 Task: Change the Office Background to 'Straws' and the Office Theme to 'Dark Gray' in Outlook.
Action: Mouse moved to (52, 31)
Screenshot: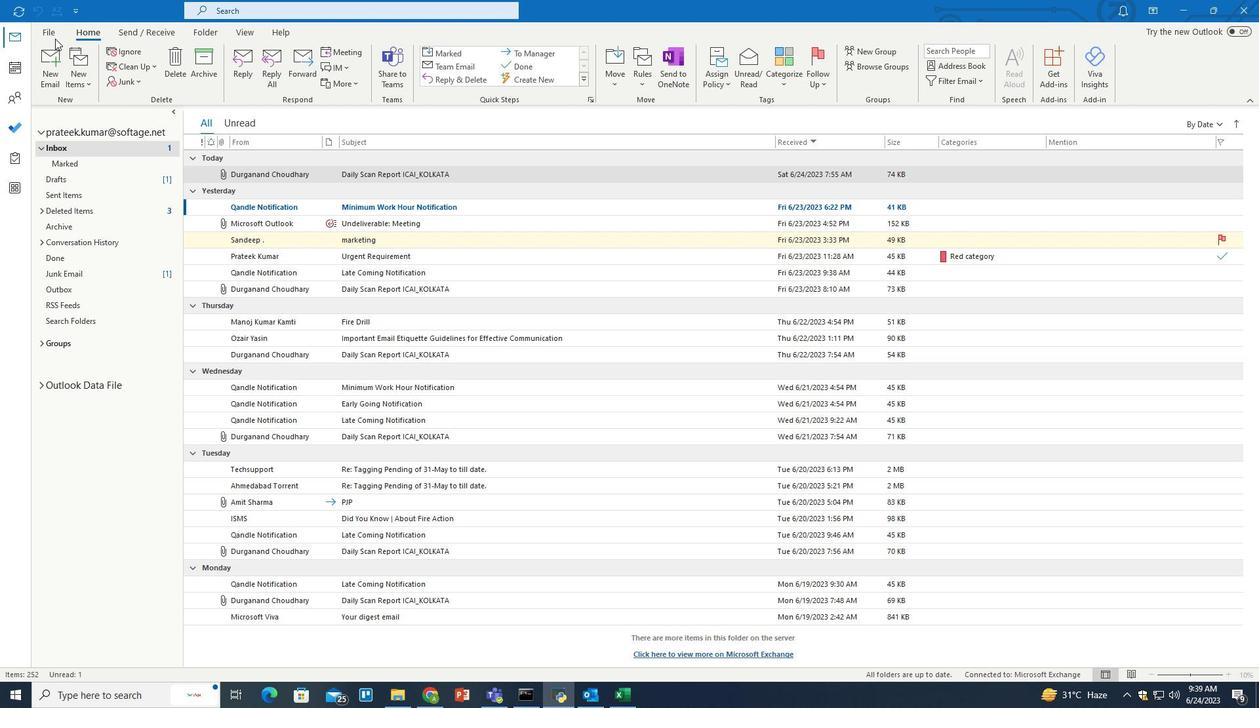 
Action: Mouse pressed left at (52, 31)
Screenshot: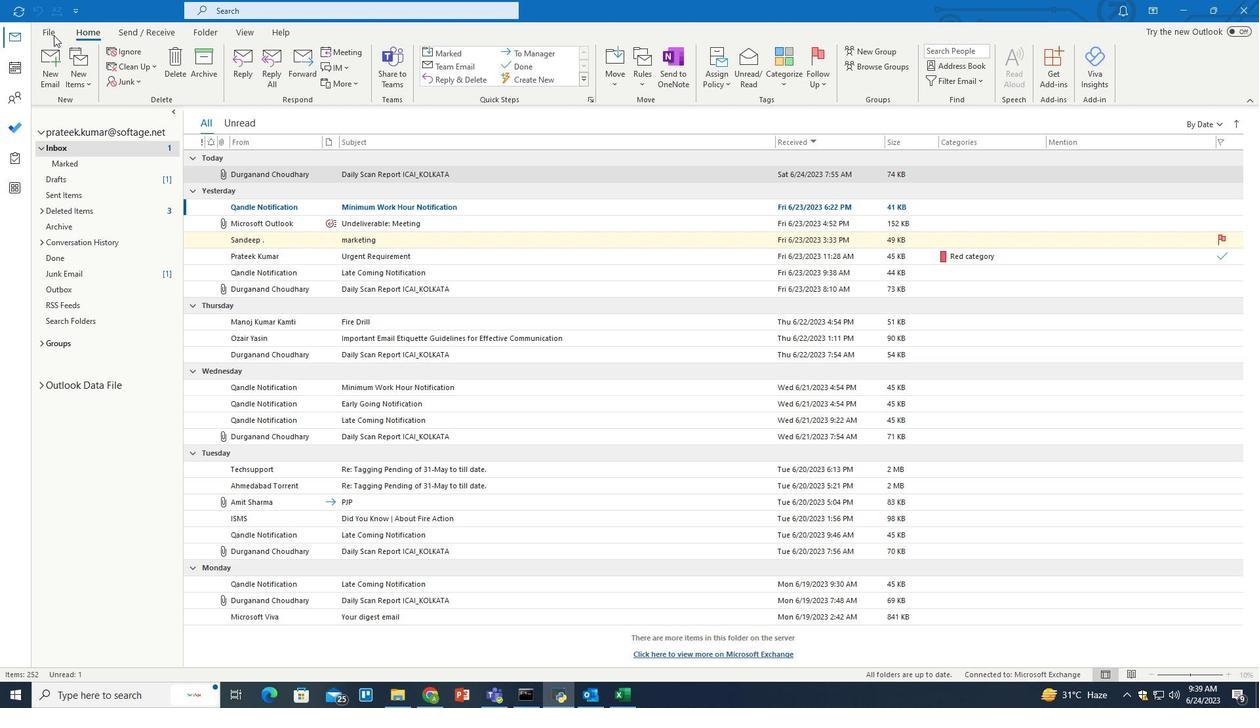 
Action: Mouse pressed left at (52, 31)
Screenshot: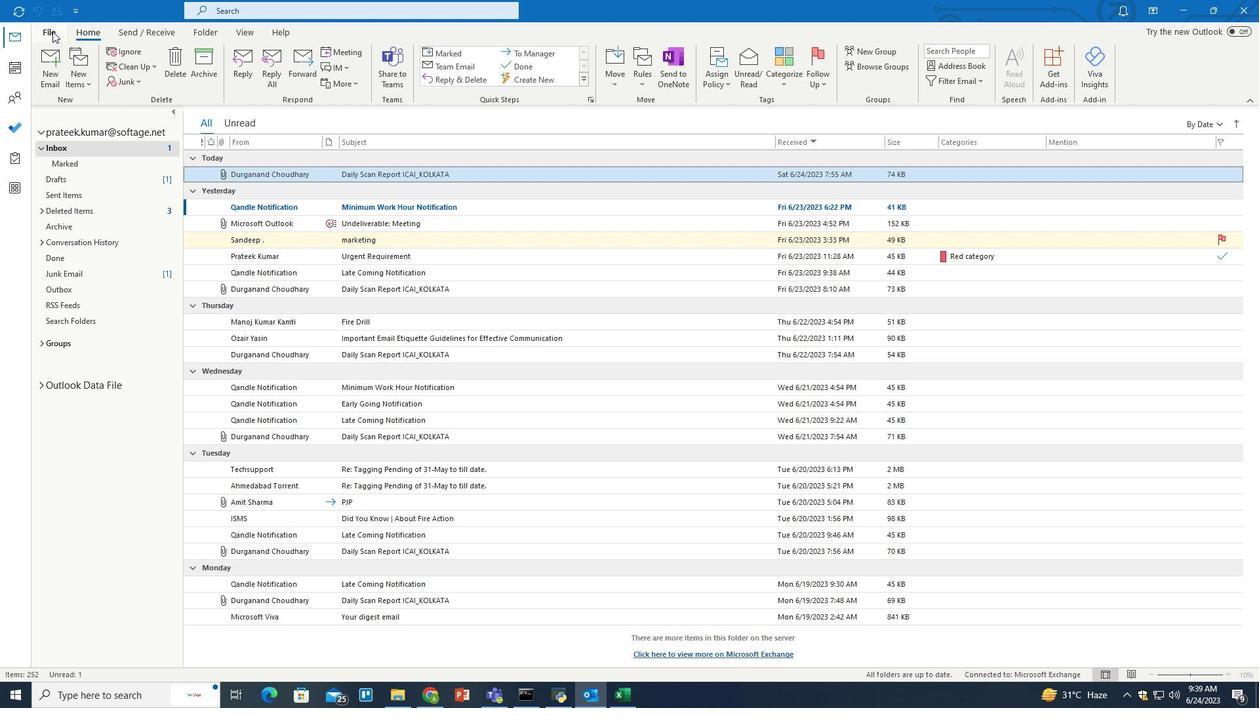 
Action: Mouse moved to (39, 629)
Screenshot: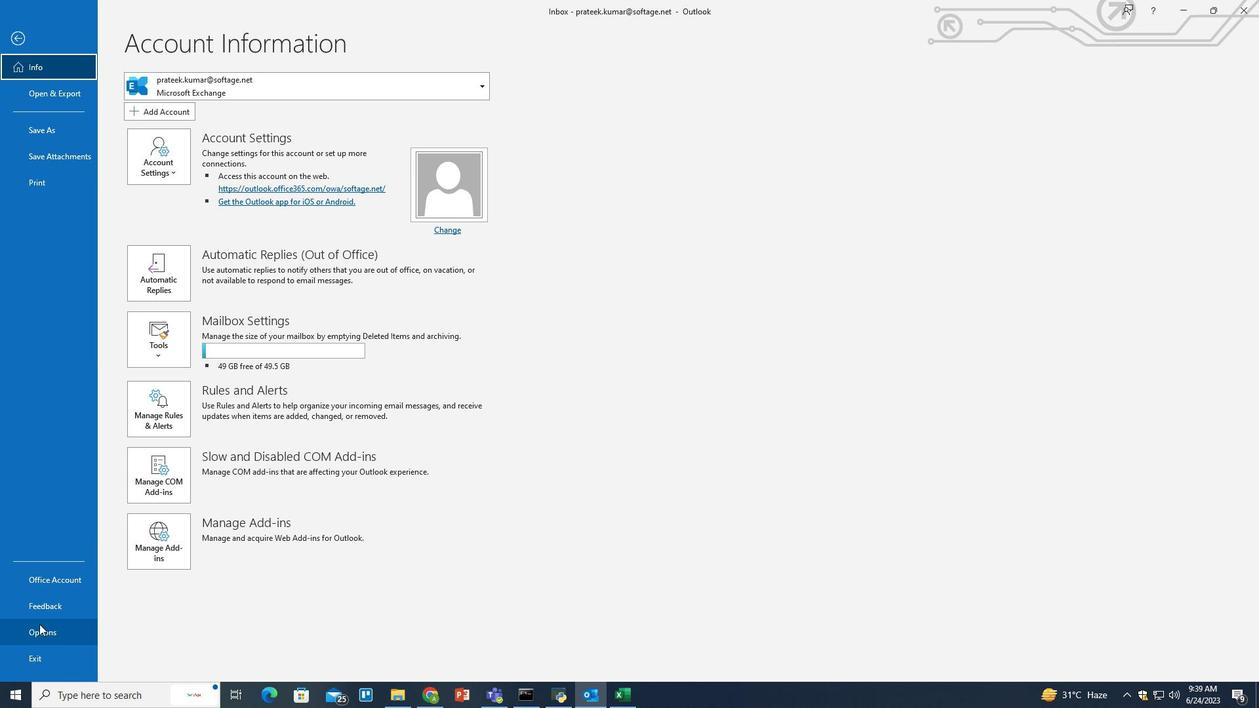 
Action: Mouse pressed left at (39, 629)
Screenshot: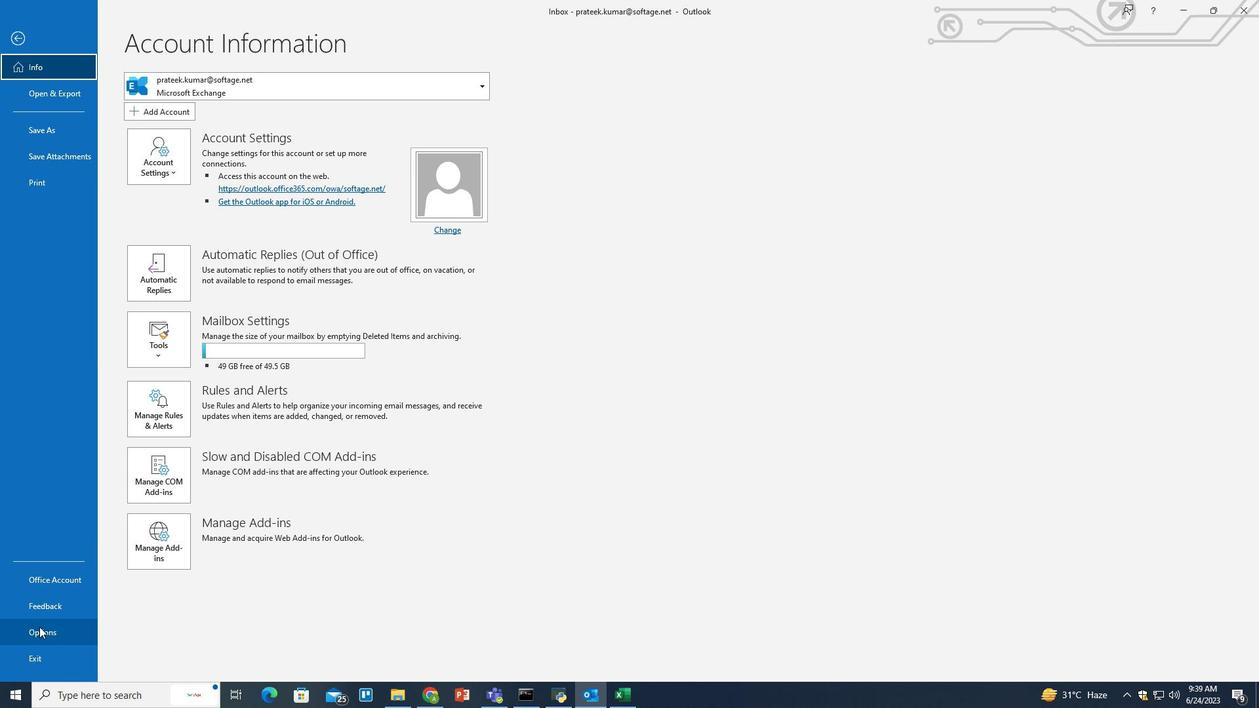 
Action: Mouse moved to (568, 276)
Screenshot: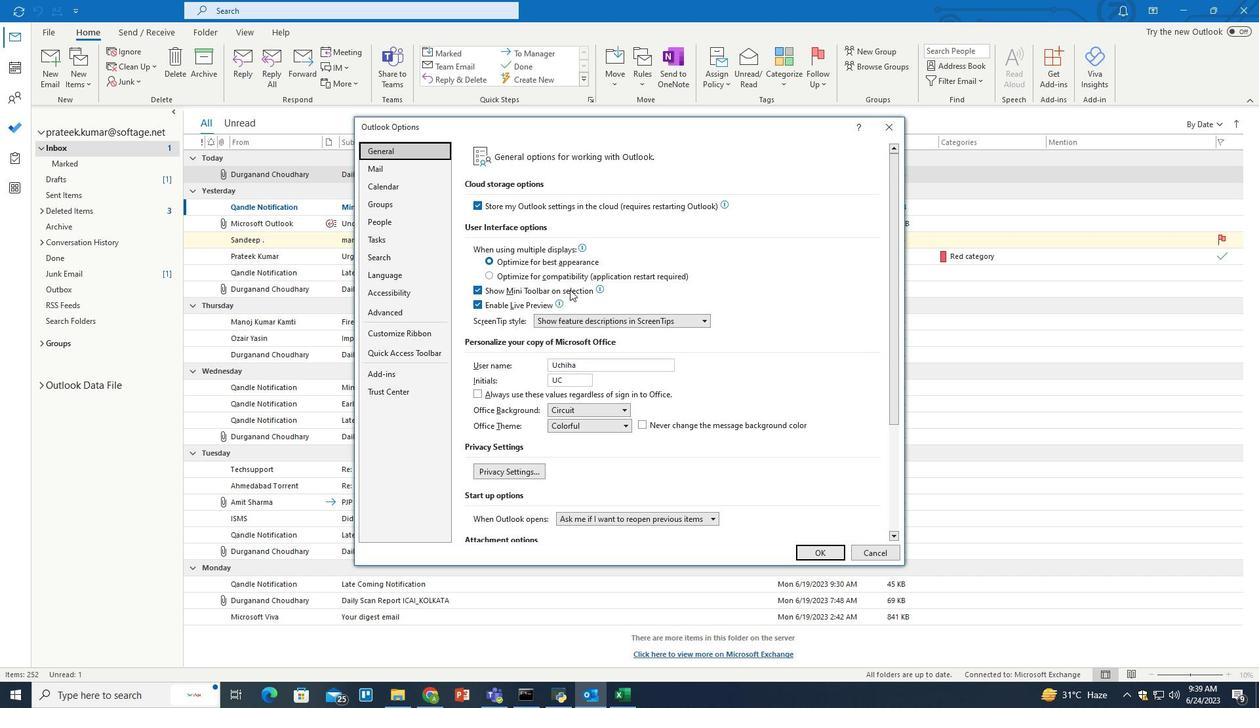 
Action: Mouse scrolled (568, 276) with delta (0, 0)
Screenshot: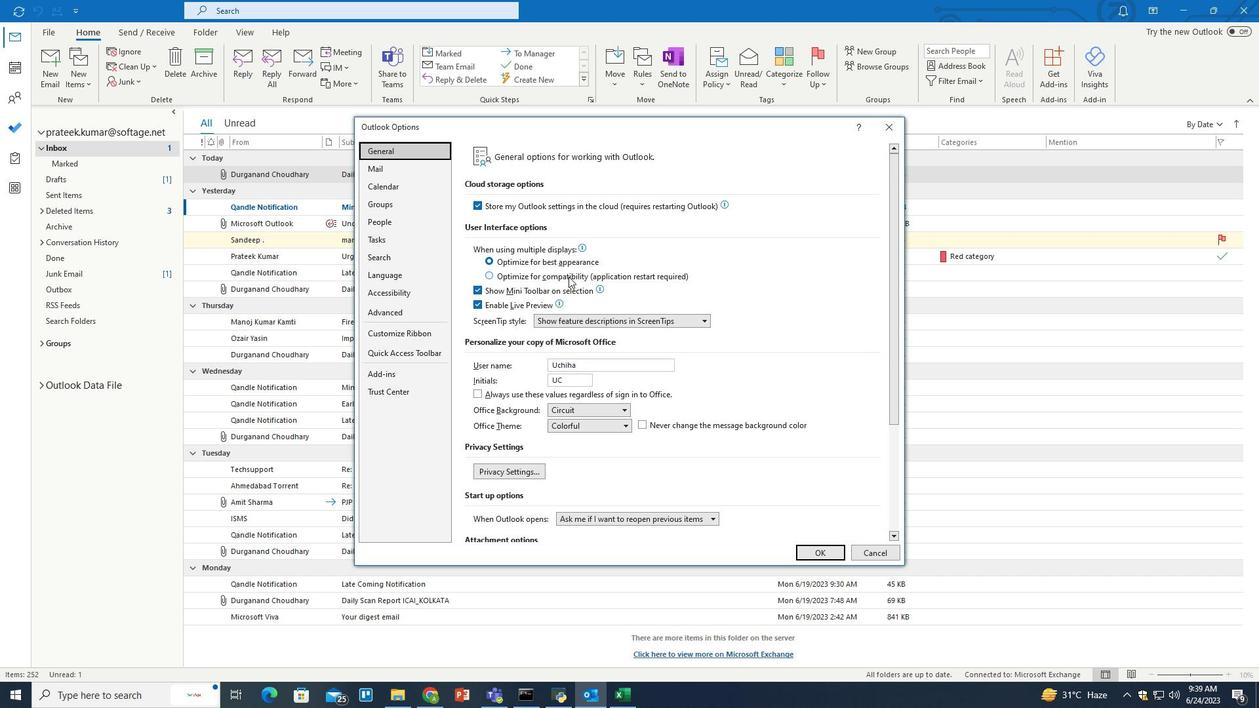 
Action: Mouse scrolled (568, 276) with delta (0, 0)
Screenshot: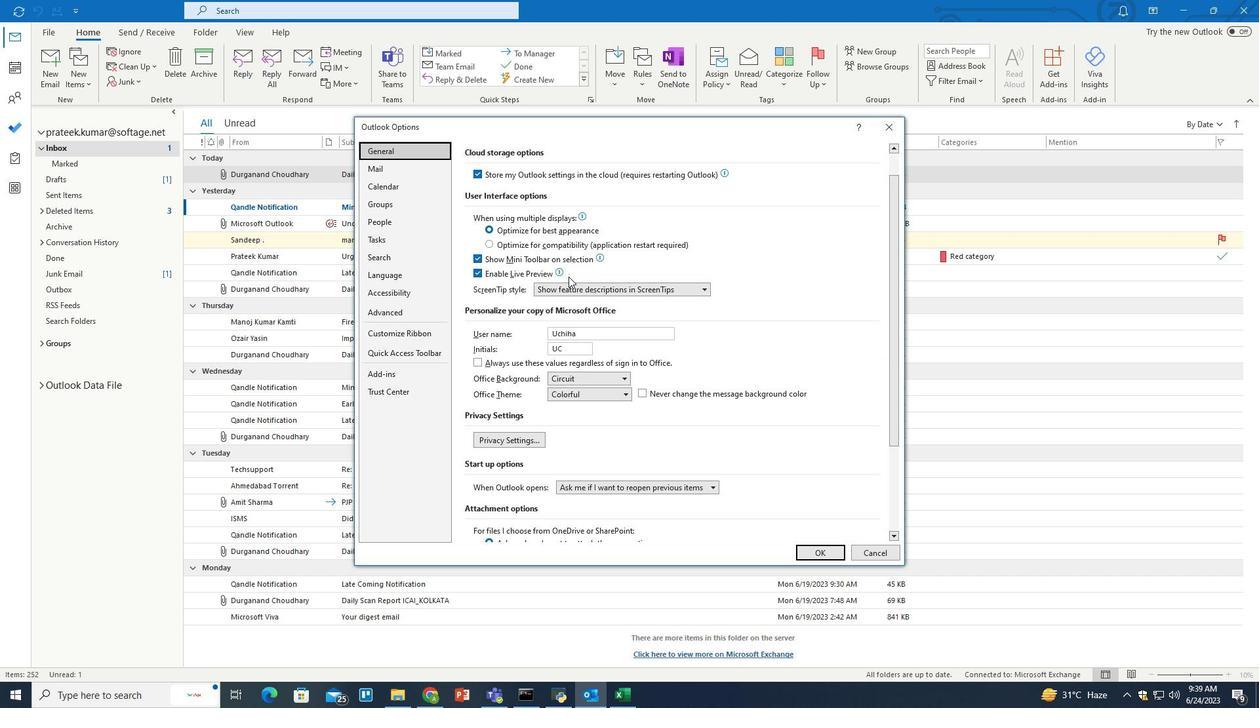 
Action: Mouse scrolled (568, 276) with delta (0, 0)
Screenshot: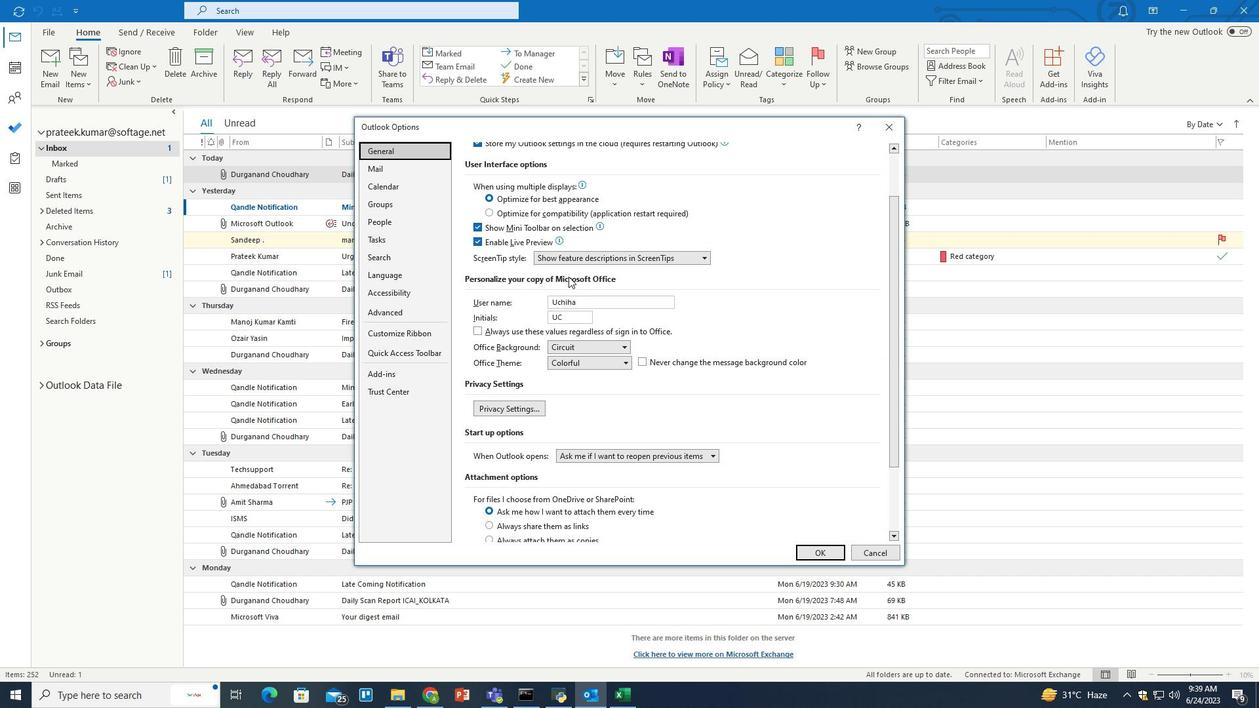 
Action: Mouse moved to (625, 319)
Screenshot: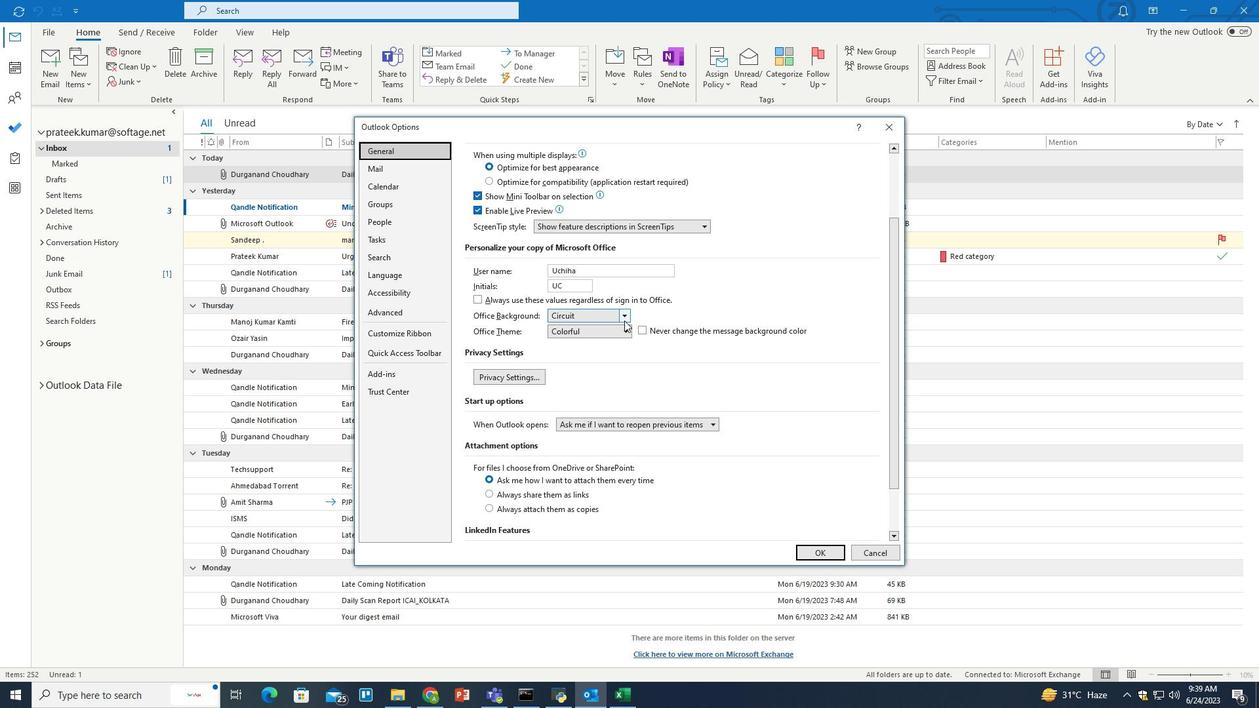 
Action: Mouse pressed left at (625, 319)
Screenshot: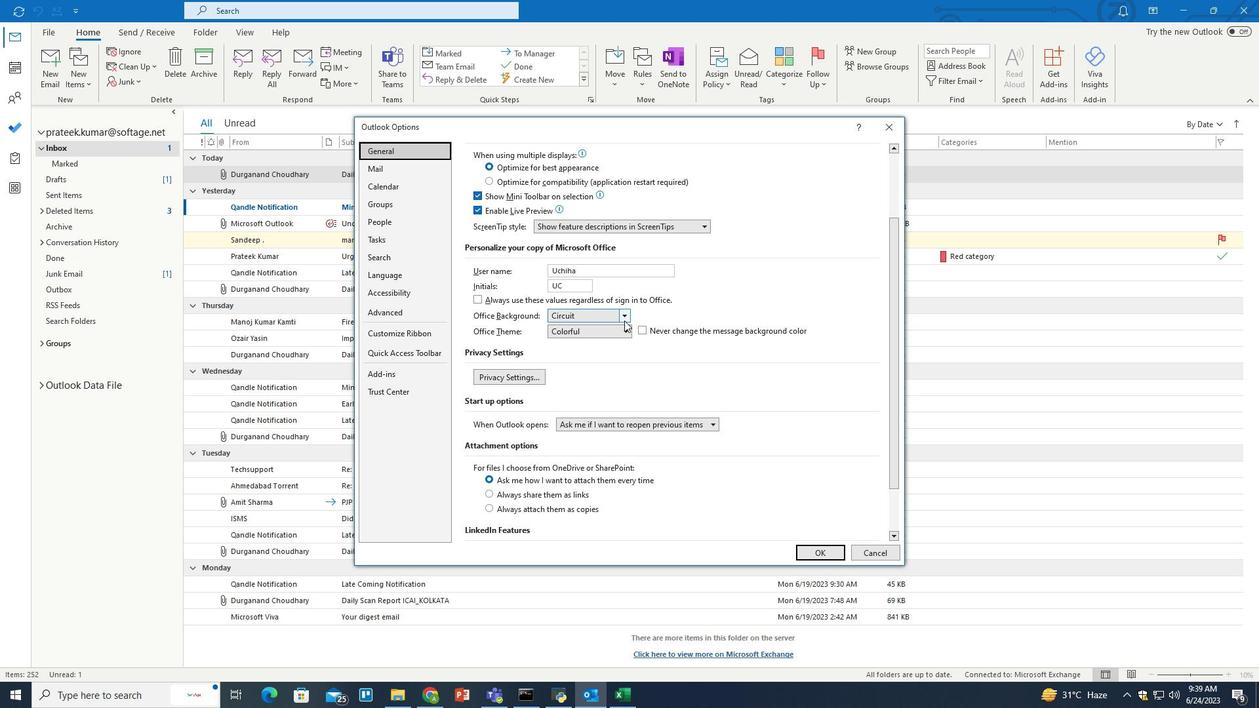 
Action: Mouse moved to (576, 463)
Screenshot: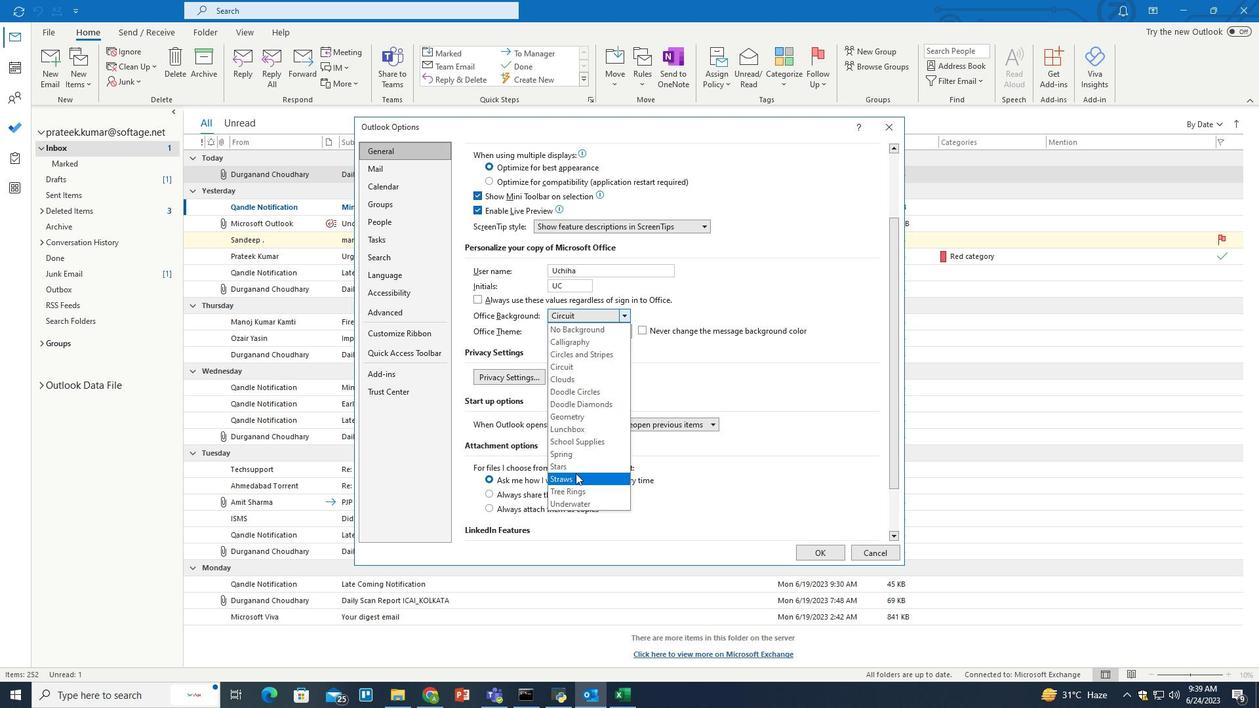 
Action: Mouse pressed left at (576, 463)
Screenshot: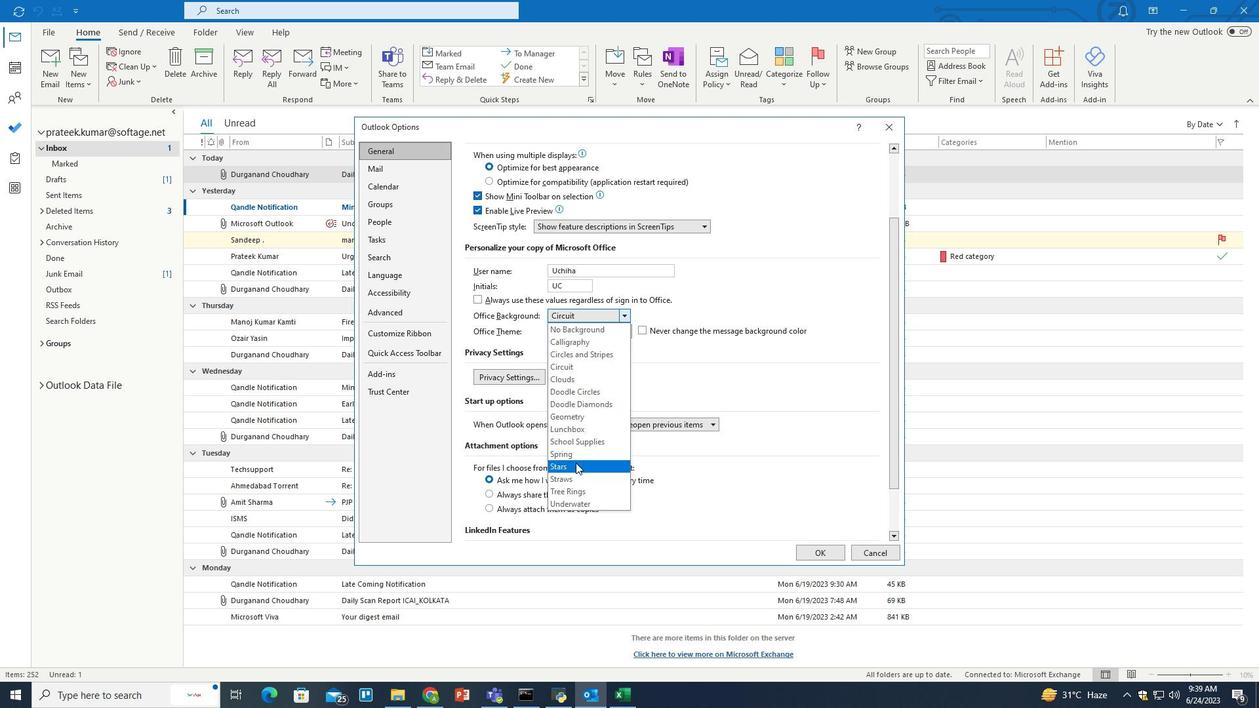 
Action: Mouse moved to (623, 330)
Screenshot: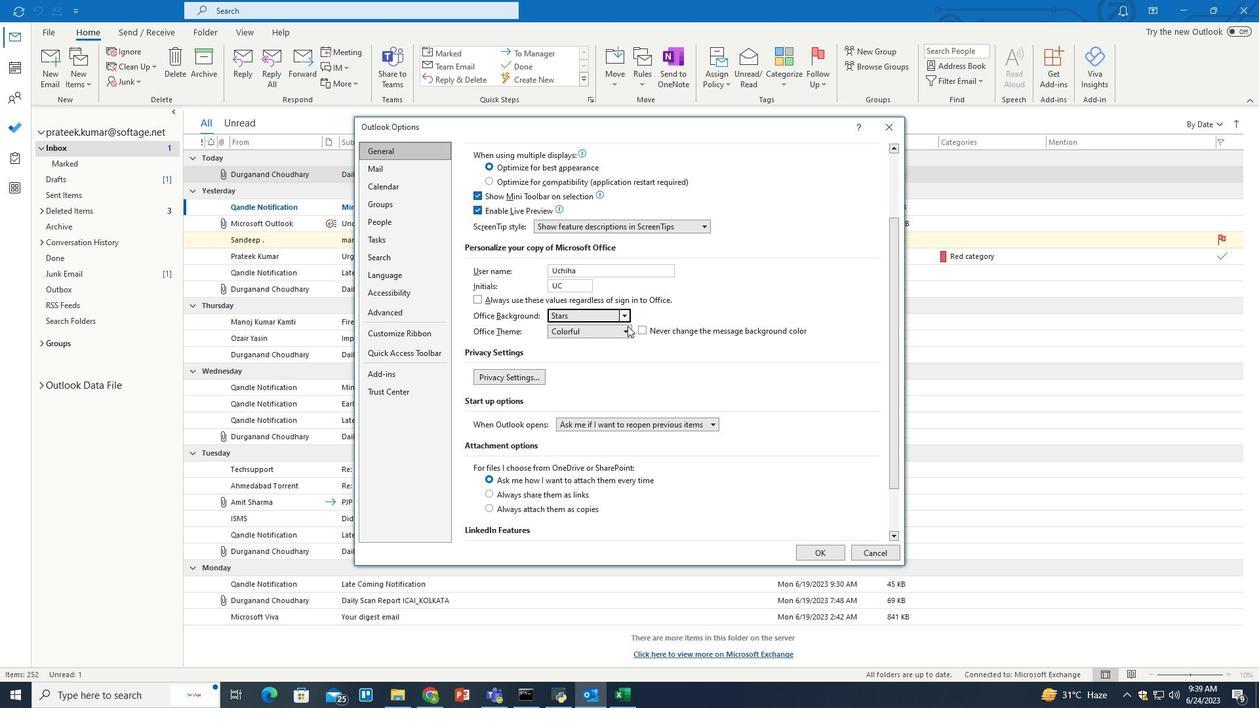 
Action: Mouse pressed left at (623, 330)
Screenshot: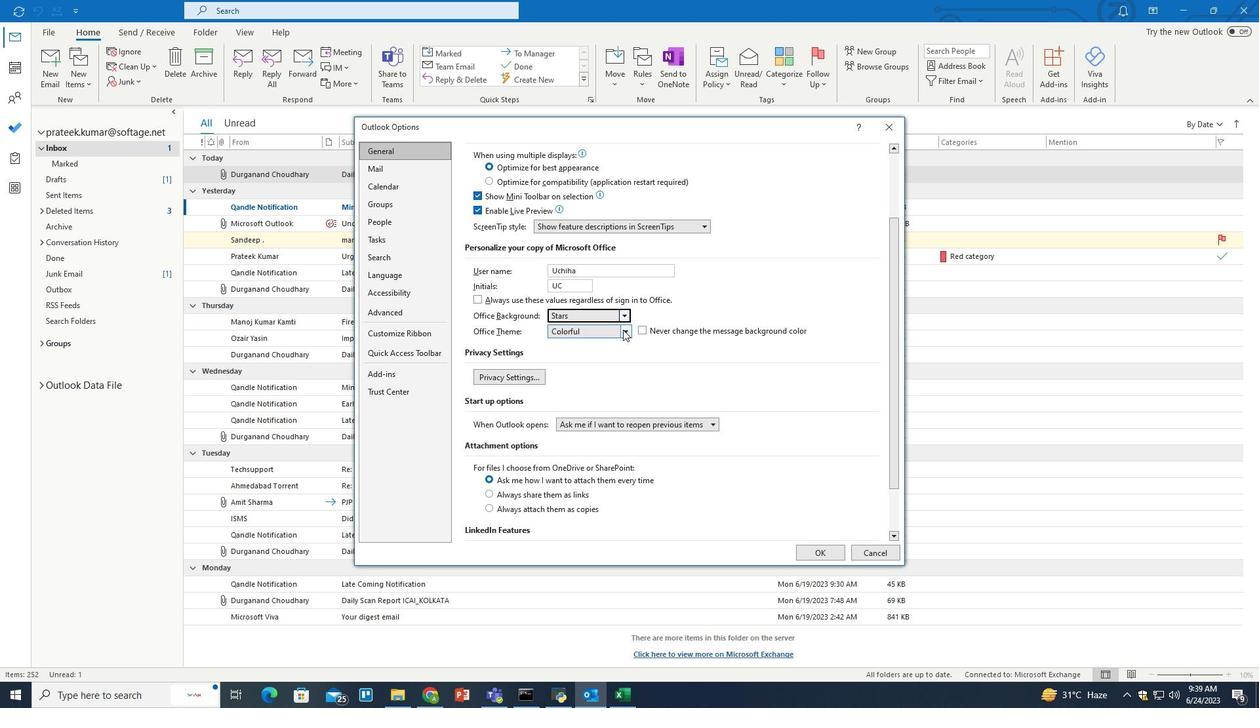 
Action: Mouse moved to (606, 354)
Screenshot: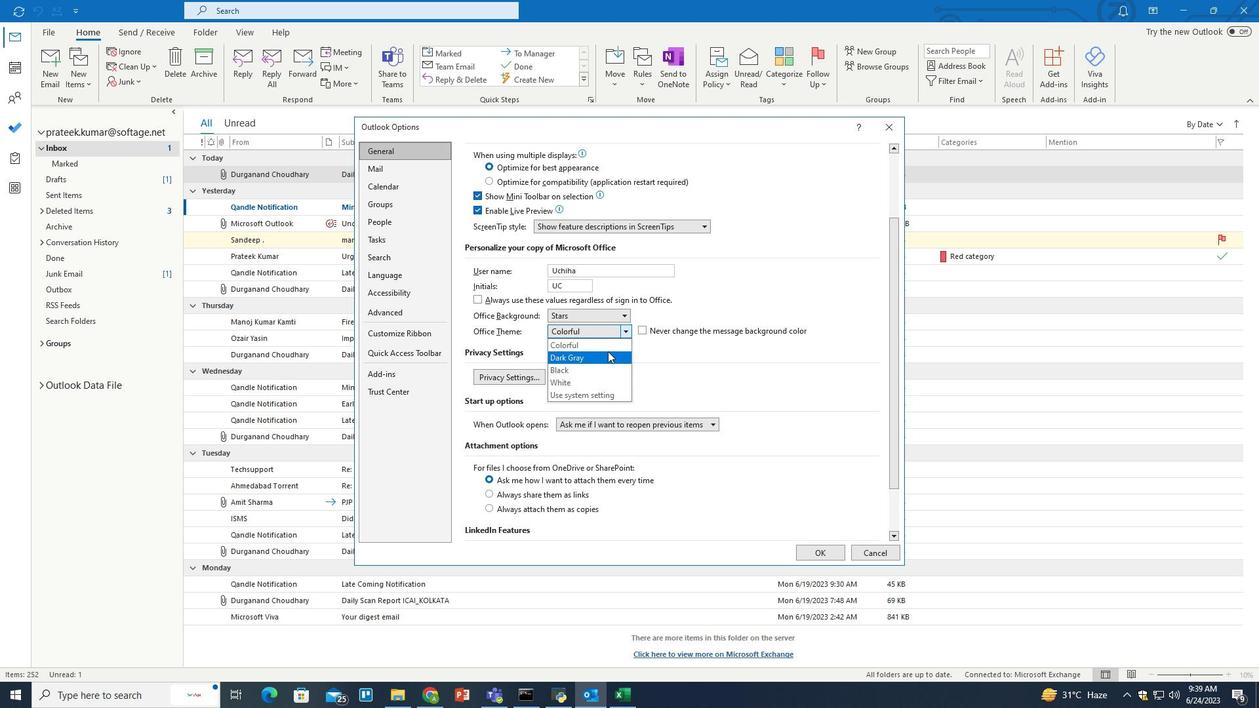 
Action: Mouse pressed left at (606, 354)
Screenshot: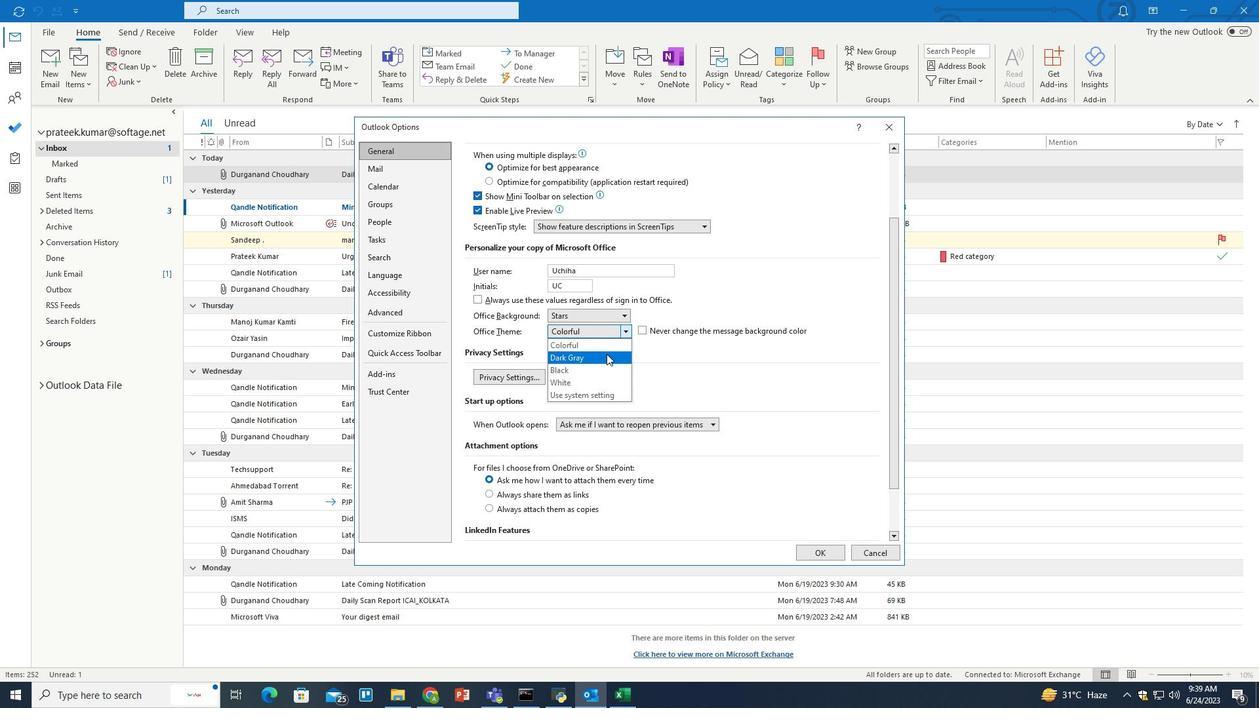 
Action: Mouse moved to (812, 549)
Screenshot: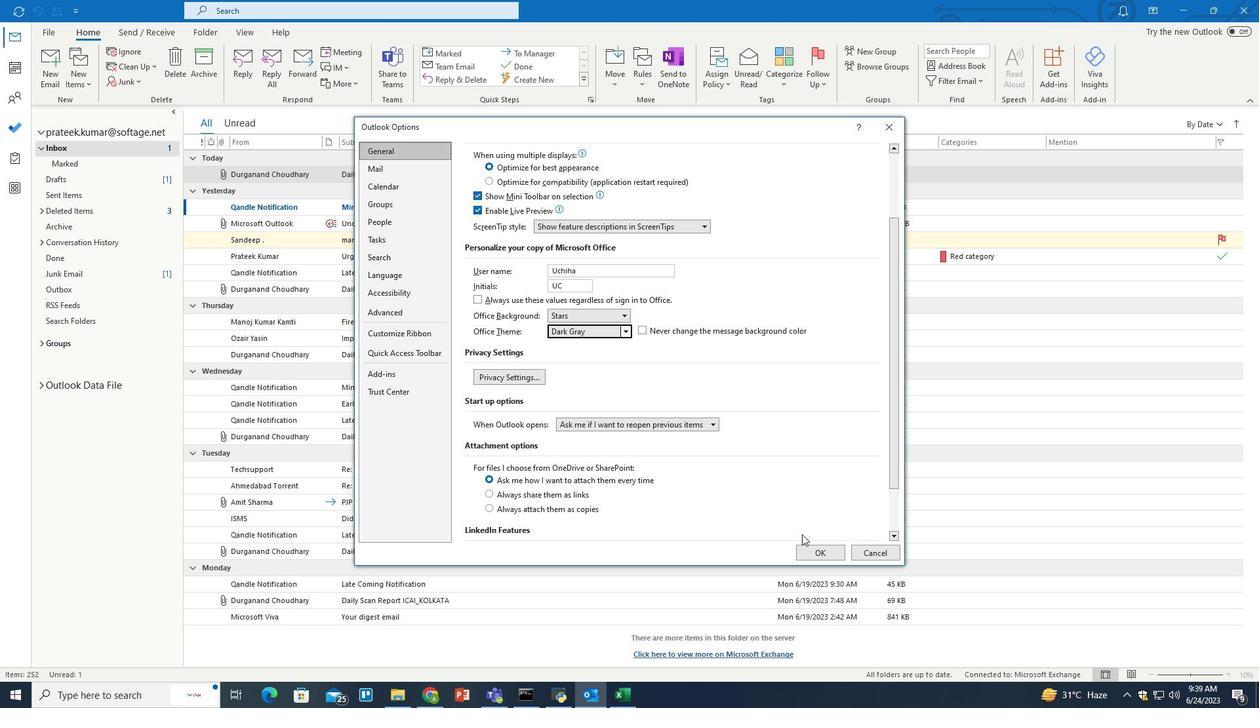 
Action: Mouse pressed left at (812, 549)
Screenshot: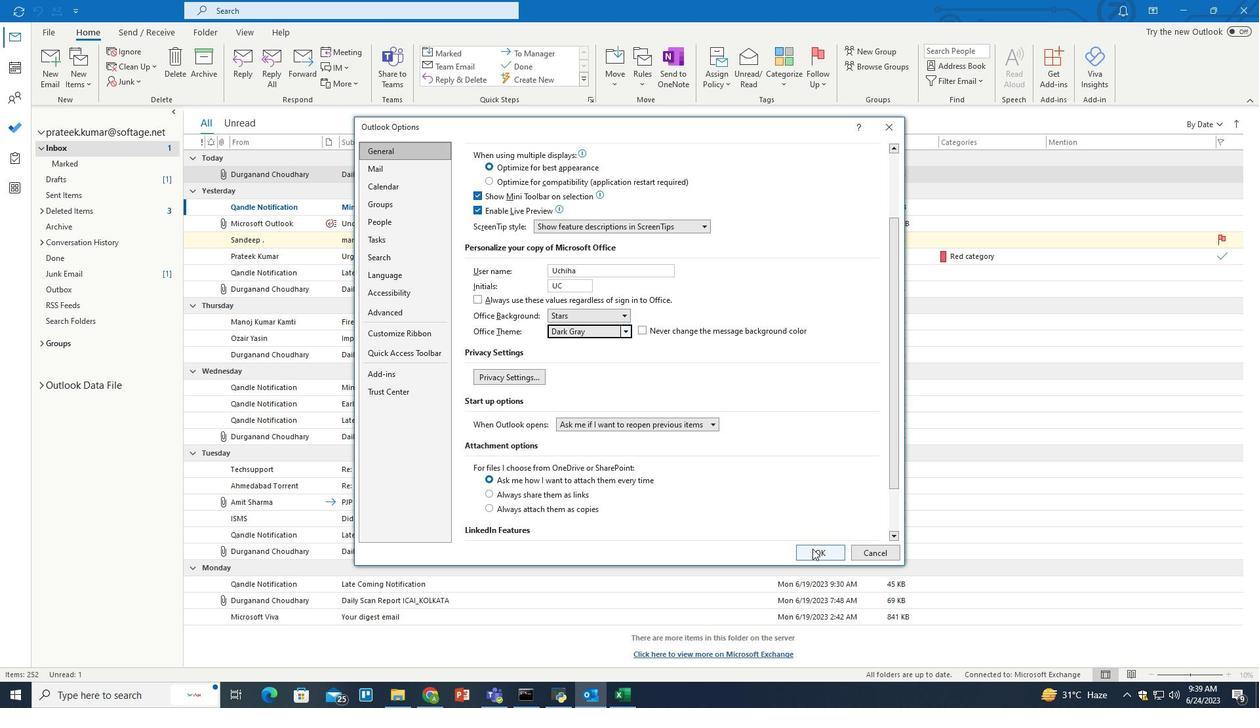 
Action: Mouse moved to (761, 529)
Screenshot: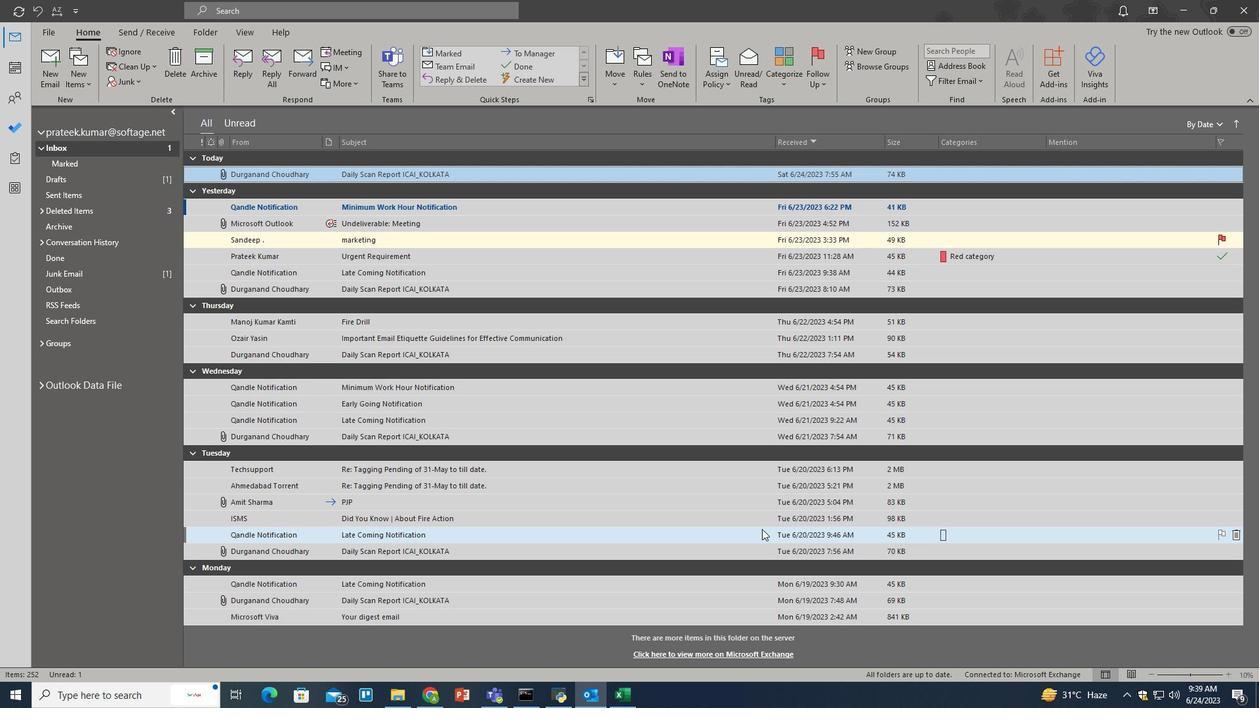 
